 Task: Edit Off Road 1 to Off Road in Adrenaline Trailer
Action: Mouse pressed left at (82, 65)
Screenshot: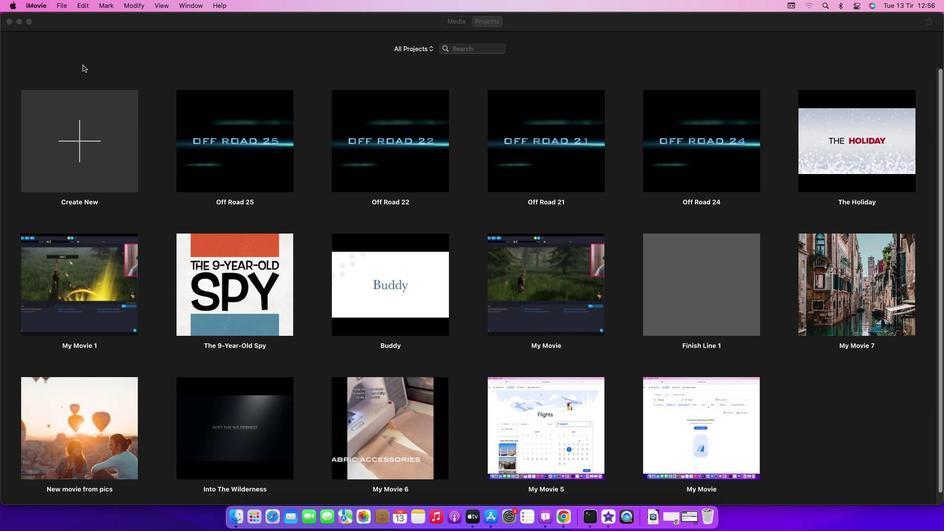 
Action: Mouse moved to (64, 5)
Screenshot: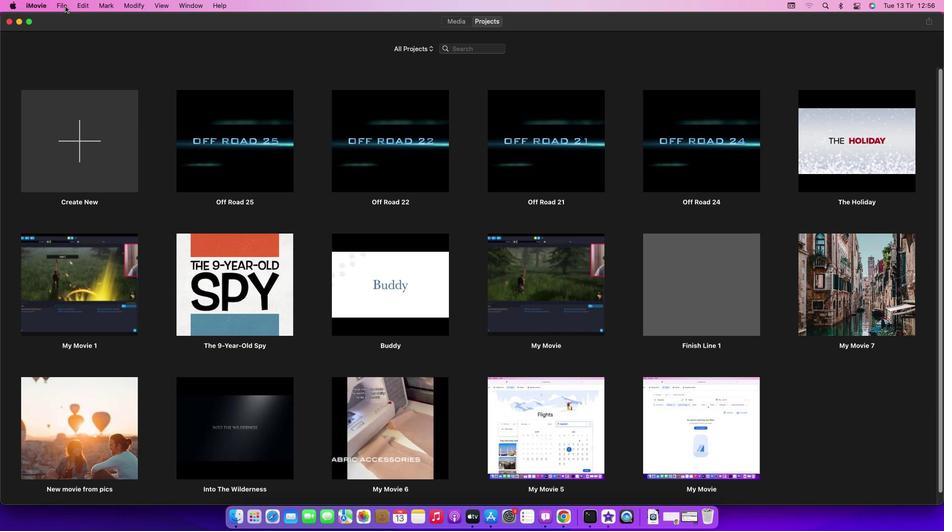 
Action: Mouse pressed left at (64, 5)
Screenshot: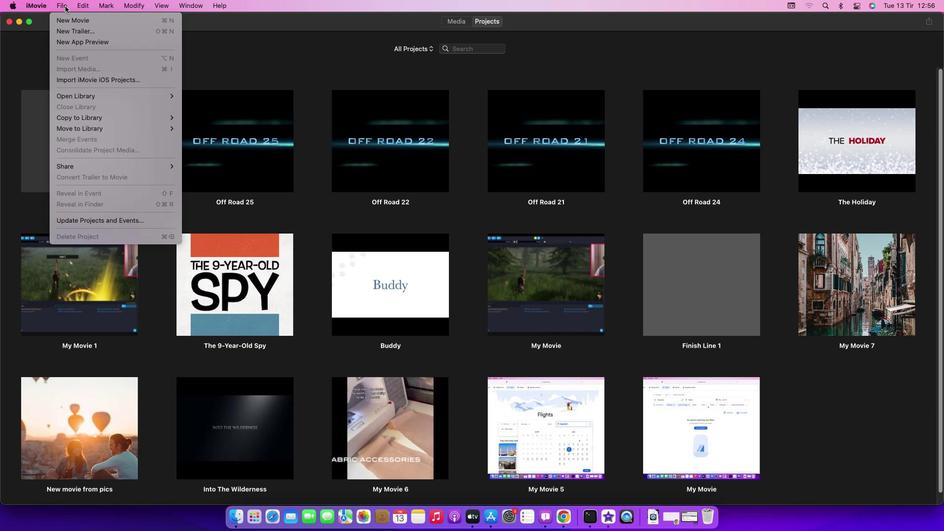 
Action: Mouse moved to (79, 29)
Screenshot: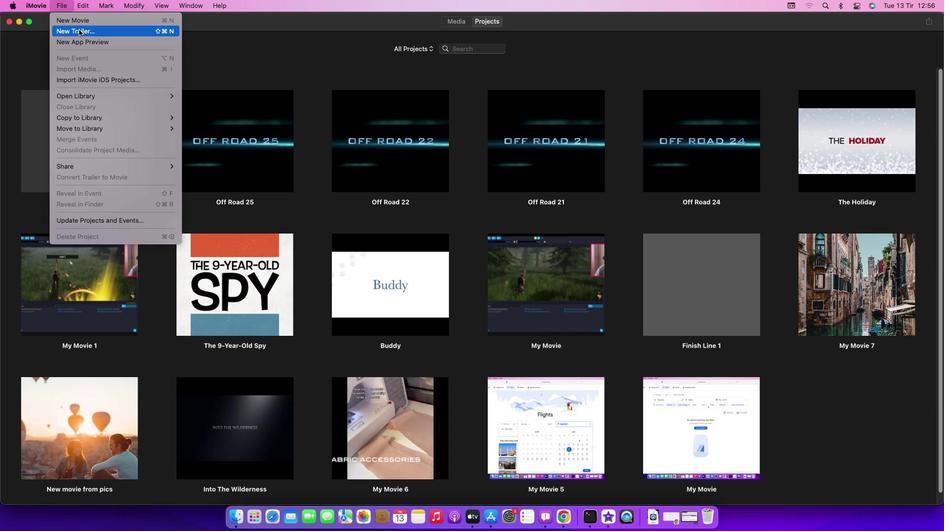 
Action: Mouse pressed left at (79, 29)
Screenshot: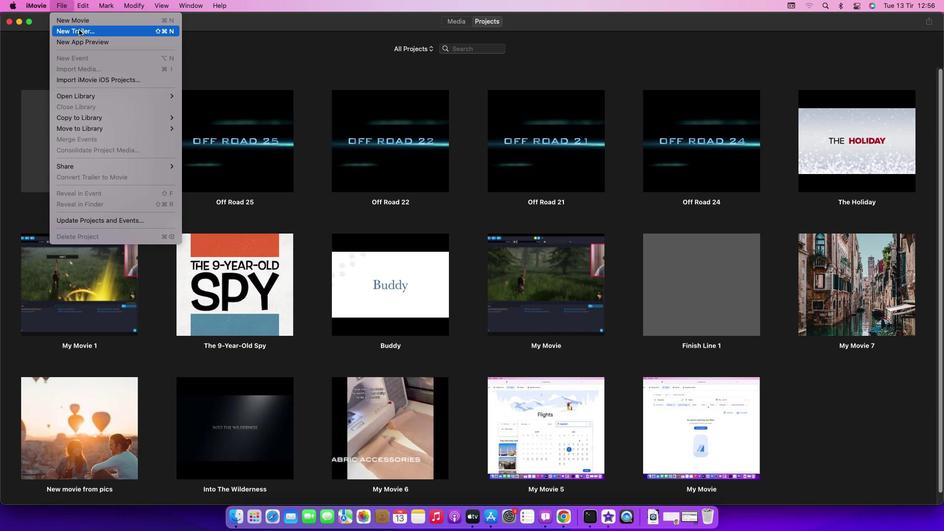 
Action: Mouse moved to (554, 281)
Screenshot: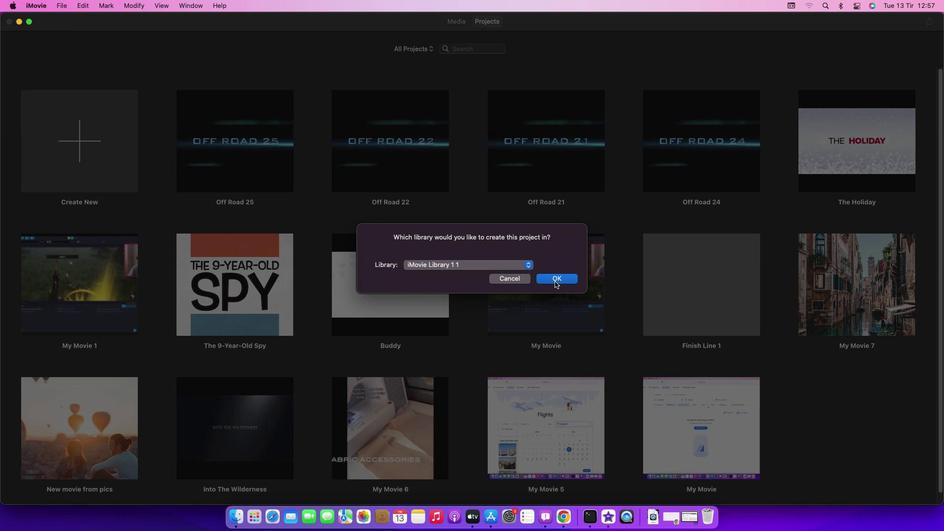 
Action: Mouse pressed left at (554, 281)
Screenshot: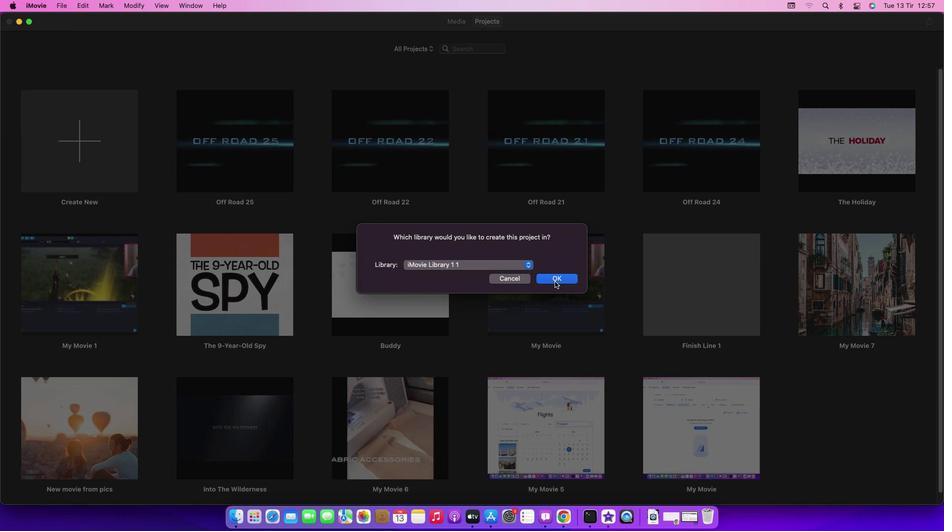 
Action: Mouse moved to (427, 175)
Screenshot: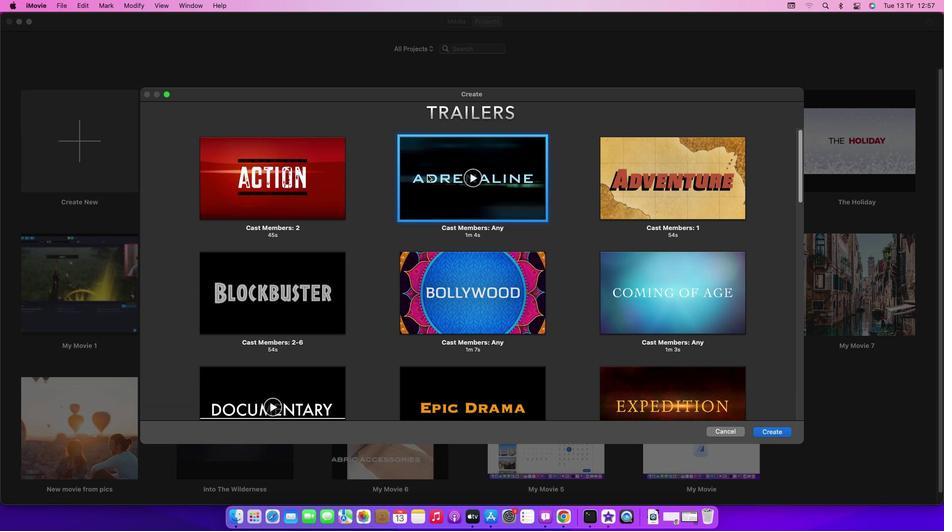 
Action: Mouse pressed left at (427, 175)
Screenshot: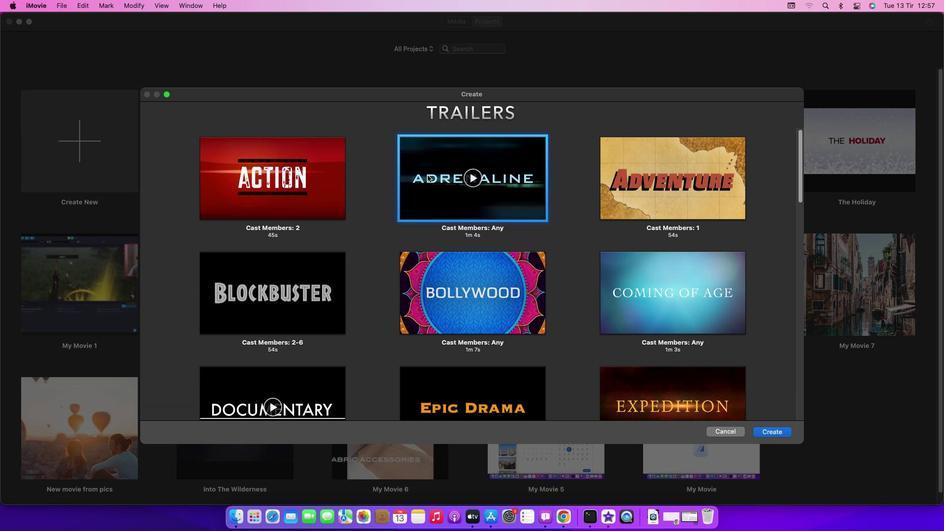 
Action: Mouse moved to (773, 431)
Screenshot: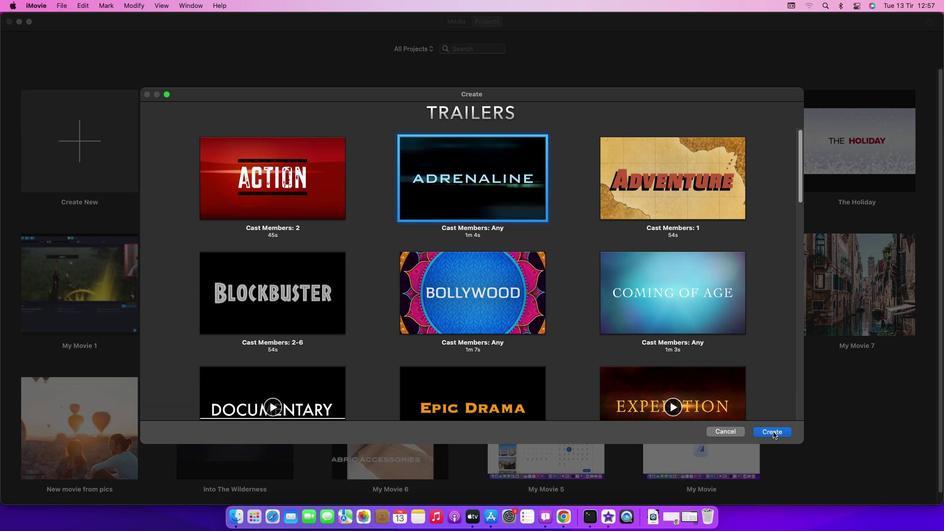 
Action: Mouse pressed left at (773, 431)
Screenshot: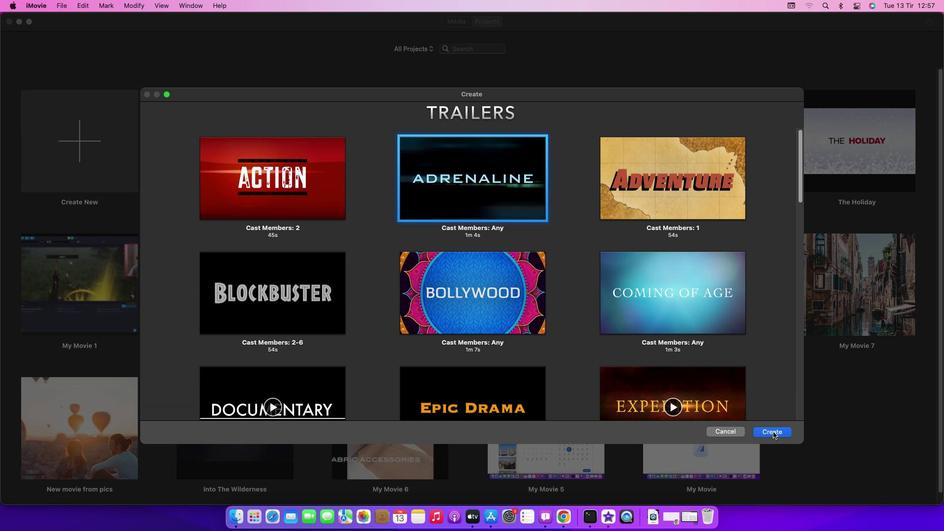 
Action: Mouse moved to (457, 293)
Screenshot: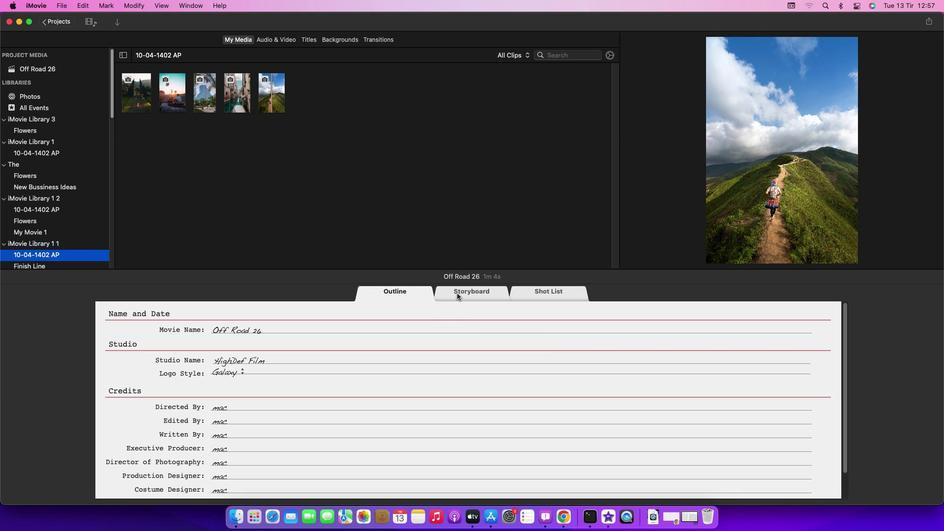 
Action: Mouse pressed left at (457, 293)
Screenshot: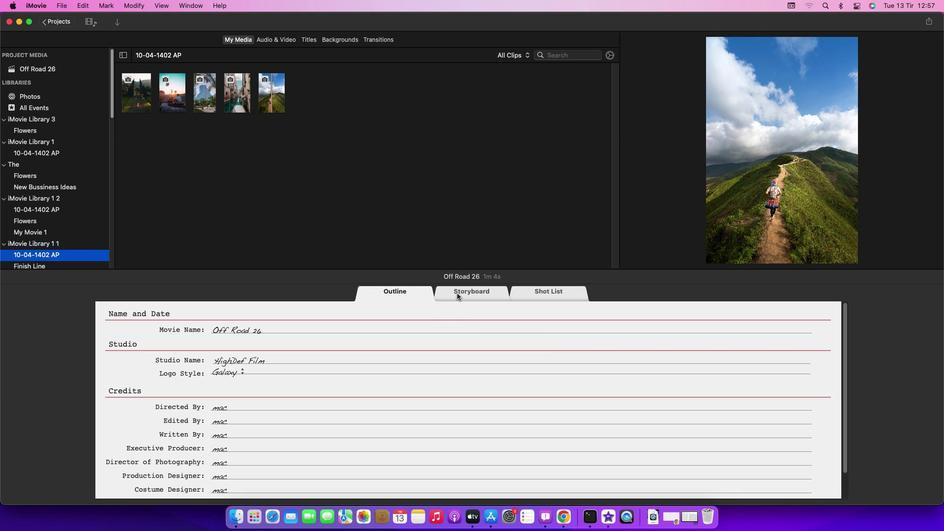 
Action: Mouse pressed left at (457, 293)
Screenshot: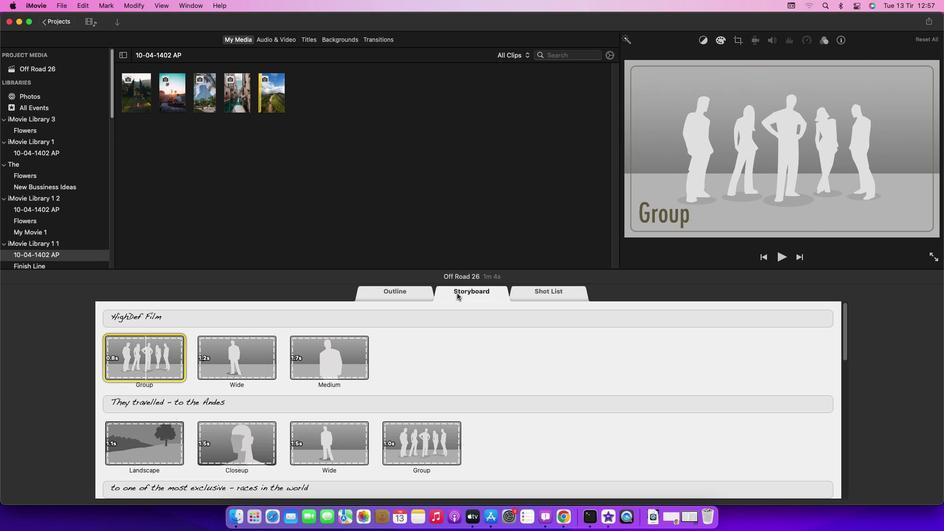 
Action: Mouse moved to (362, 457)
Screenshot: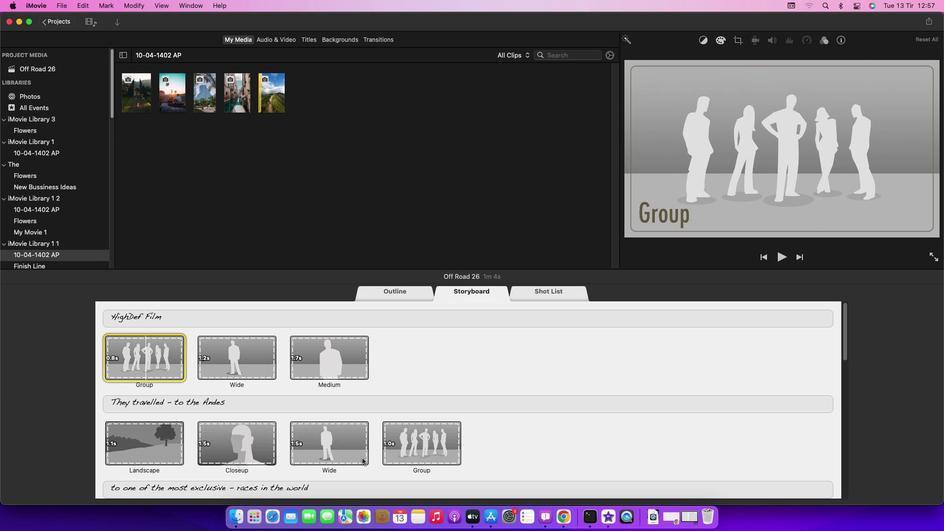 
Action: Mouse scrolled (362, 457) with delta (0, 0)
Screenshot: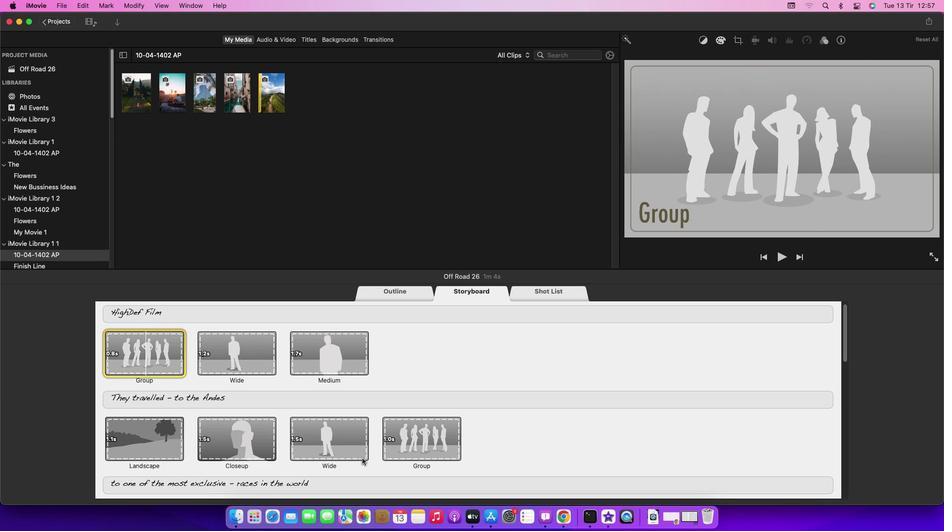 
Action: Mouse scrolled (362, 457) with delta (0, 0)
Screenshot: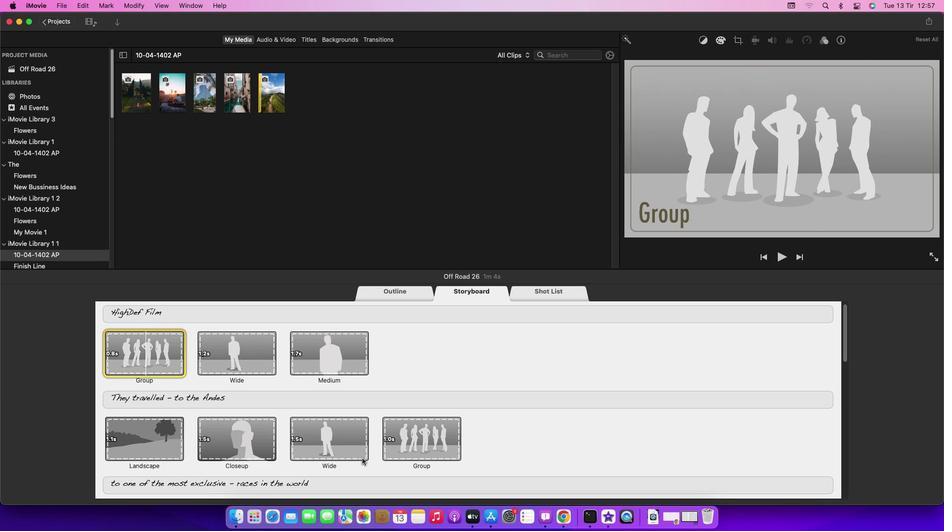 
Action: Mouse scrolled (362, 457) with delta (0, -1)
Screenshot: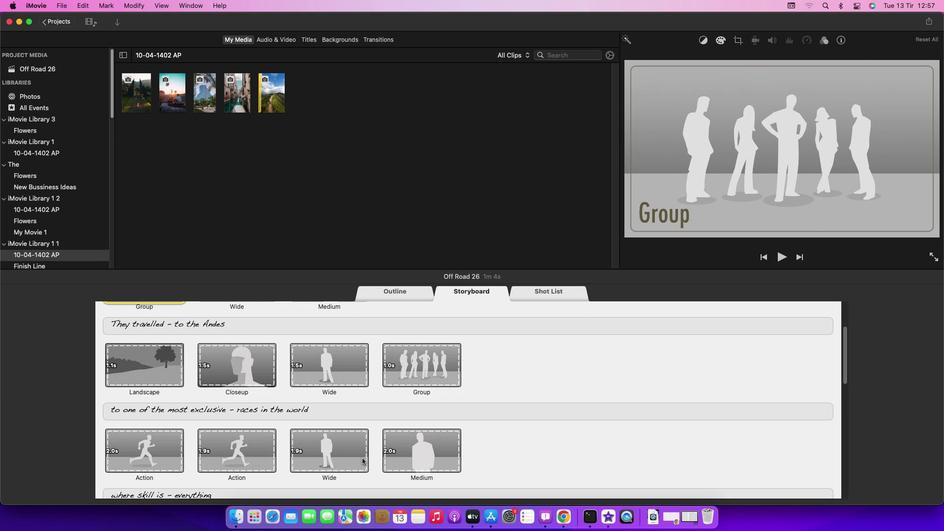 
Action: Mouse scrolled (362, 457) with delta (0, -2)
Screenshot: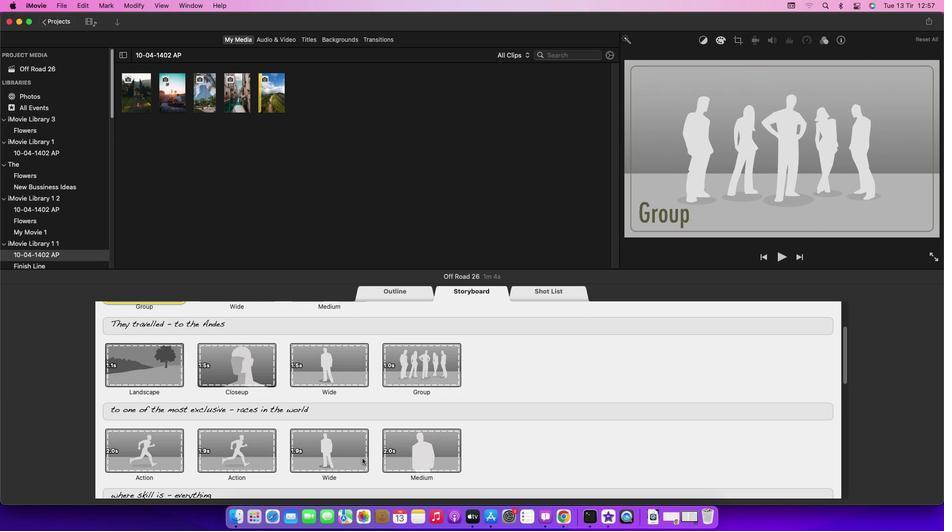 
Action: Mouse scrolled (362, 457) with delta (0, -2)
Screenshot: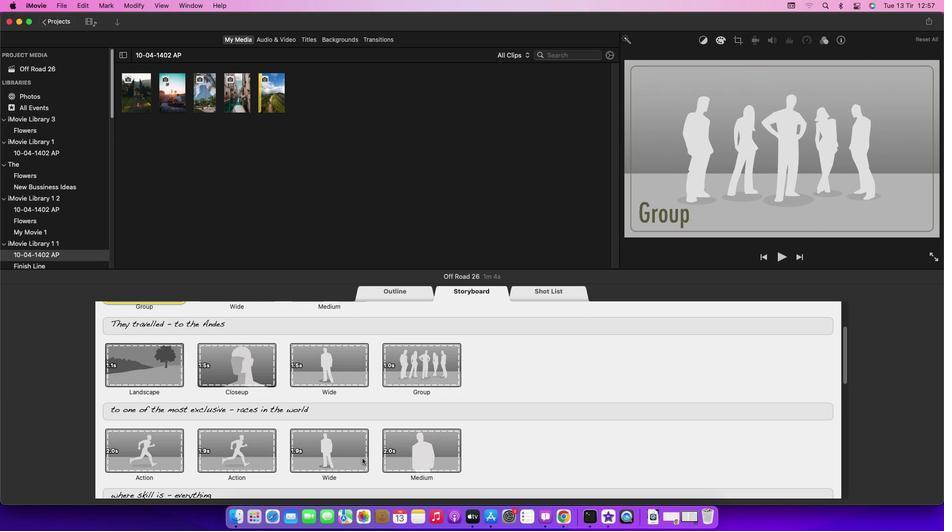 
Action: Mouse scrolled (362, 457) with delta (0, -2)
Screenshot: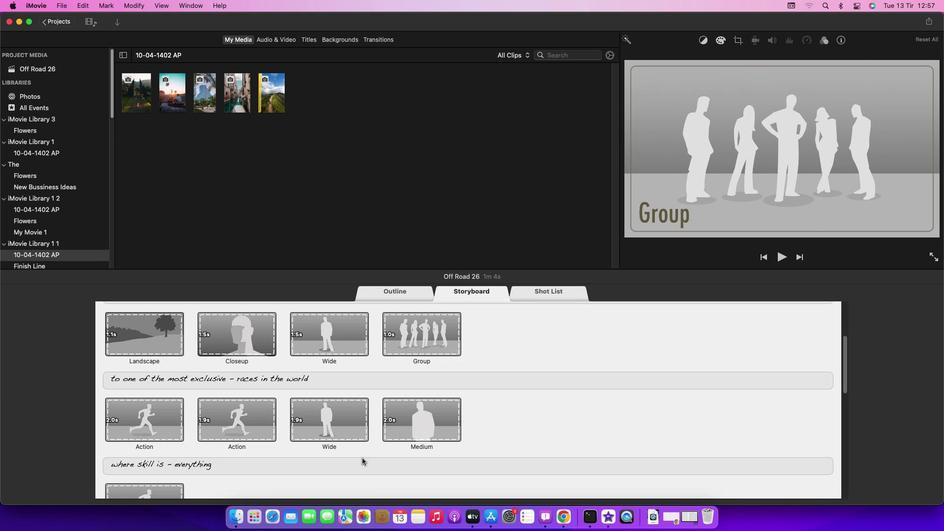
Action: Mouse scrolled (362, 457) with delta (0, 0)
Screenshot: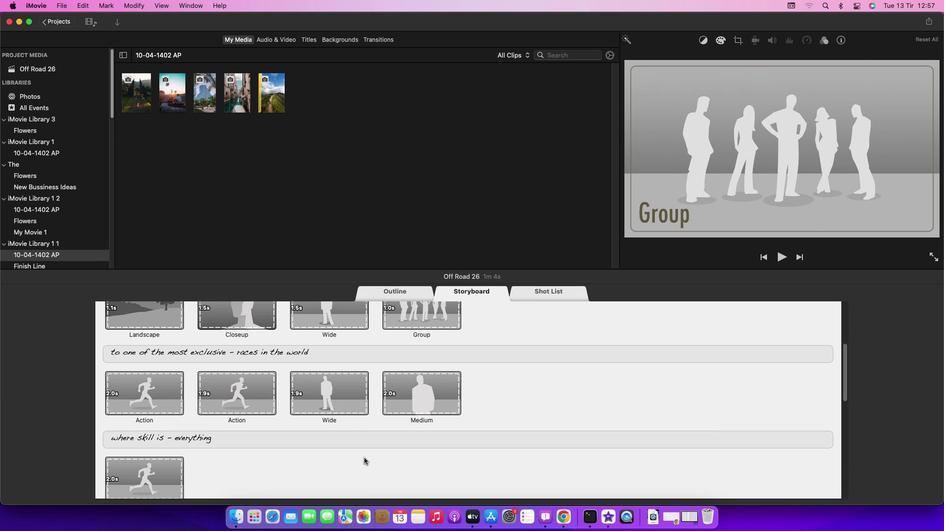 
Action: Mouse moved to (362, 457)
Screenshot: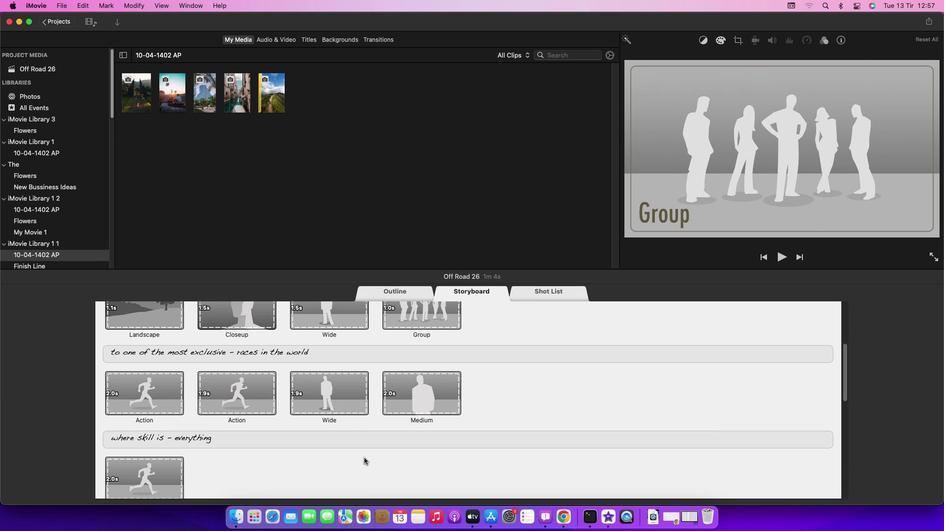 
Action: Mouse scrolled (362, 457) with delta (0, 0)
Screenshot: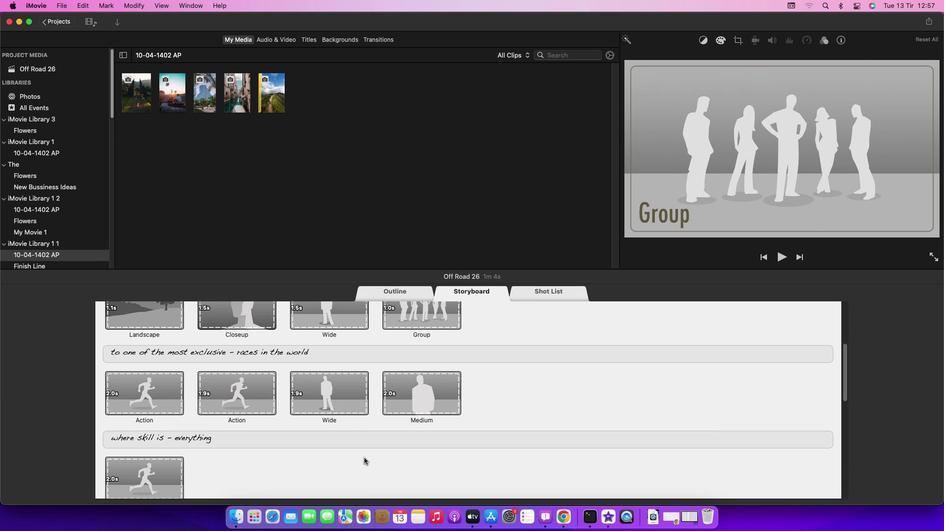 
Action: Mouse moved to (363, 457)
Screenshot: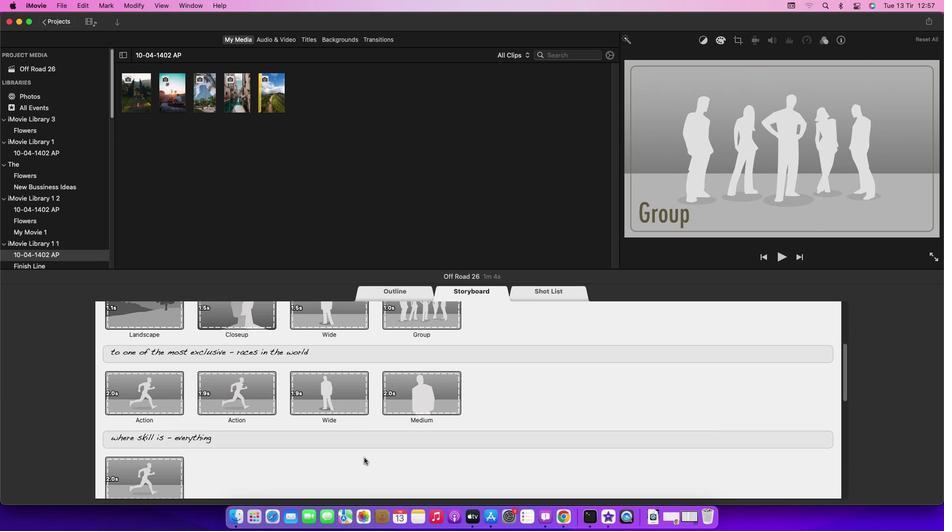 
Action: Mouse scrolled (363, 457) with delta (0, -1)
Screenshot: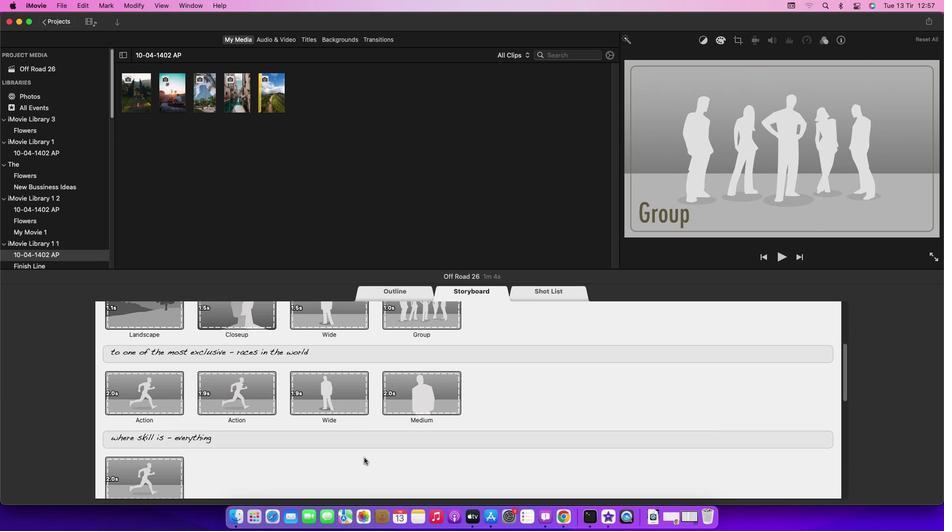 
Action: Mouse moved to (363, 457)
Screenshot: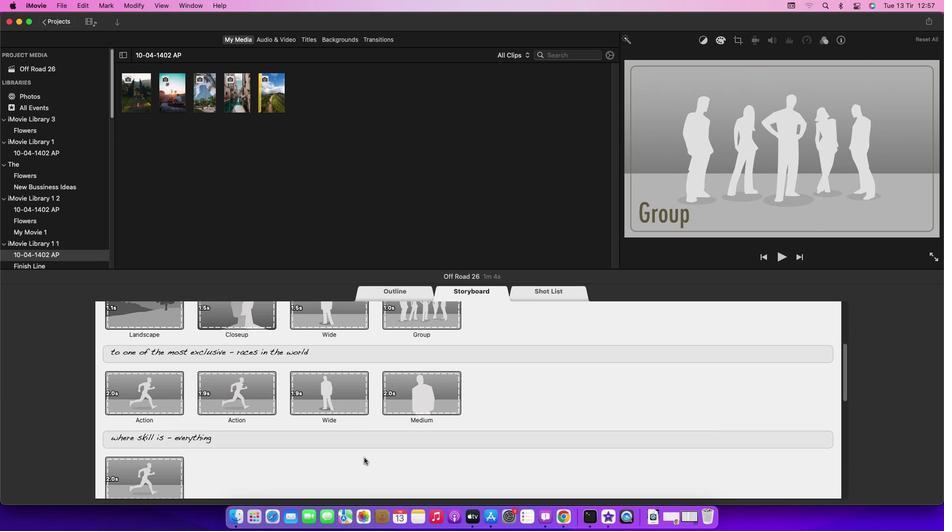 
Action: Mouse scrolled (363, 457) with delta (0, -2)
Screenshot: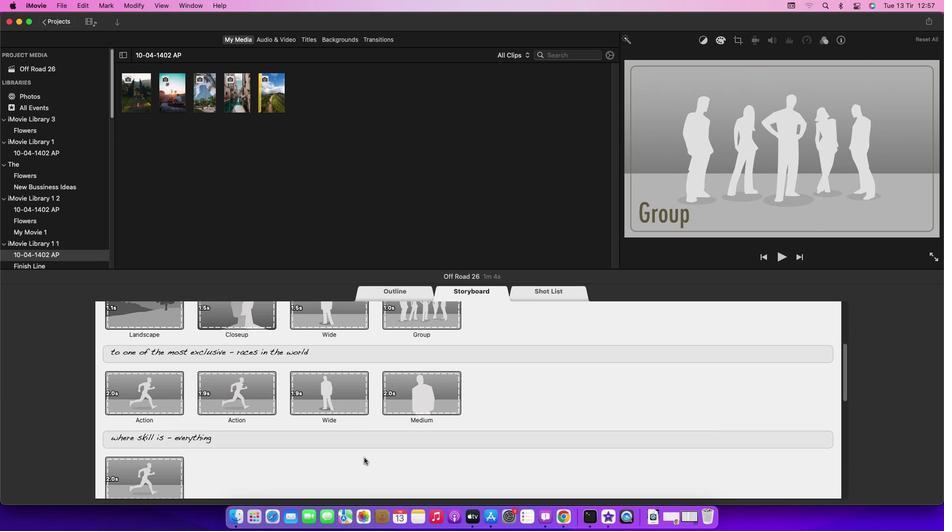 
Action: Mouse moved to (364, 457)
Screenshot: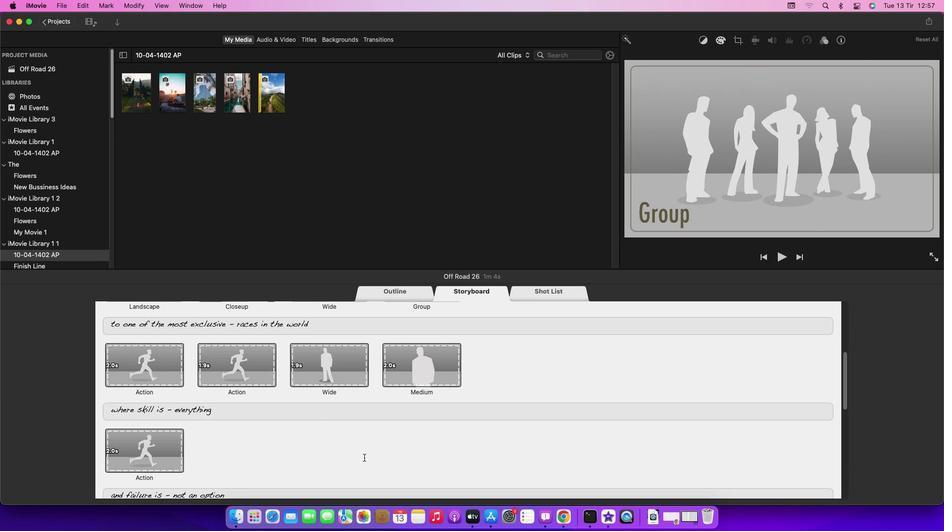 
Action: Mouse scrolled (364, 457) with delta (0, -2)
Screenshot: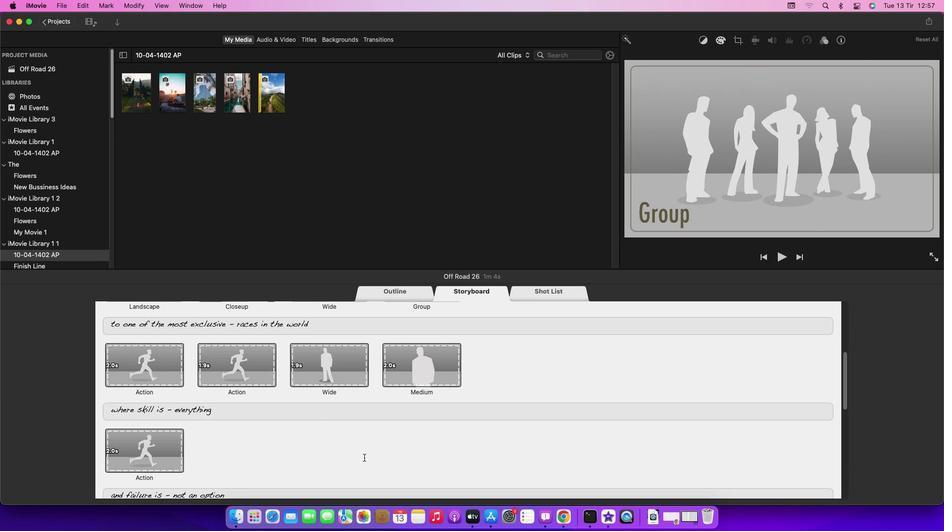 
Action: Mouse scrolled (364, 457) with delta (0, 0)
Screenshot: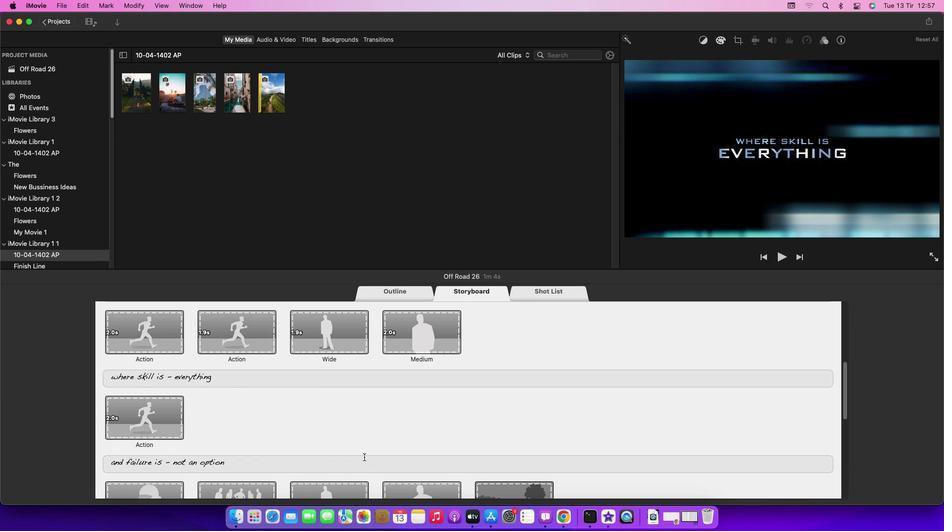 
Action: Mouse scrolled (364, 457) with delta (0, 0)
Screenshot: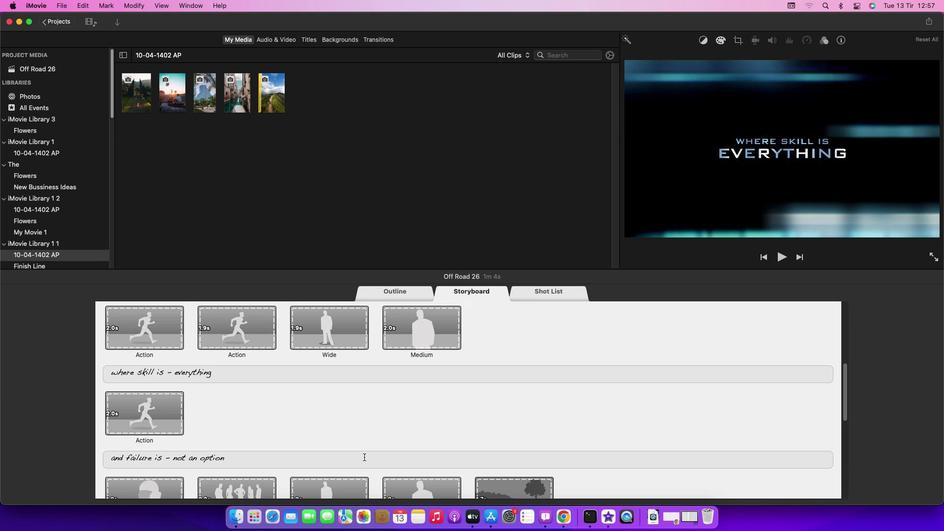 
Action: Mouse moved to (364, 456)
Screenshot: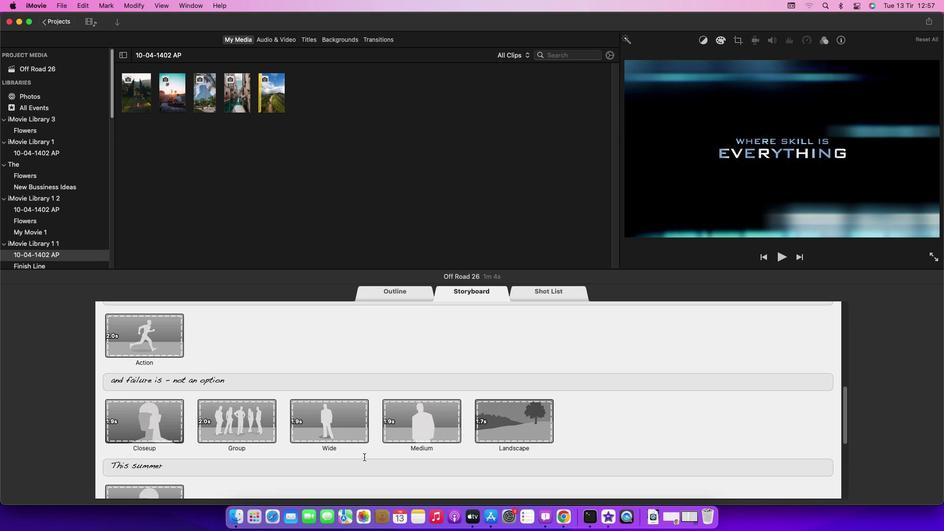
Action: Mouse scrolled (364, 456) with delta (0, -1)
Screenshot: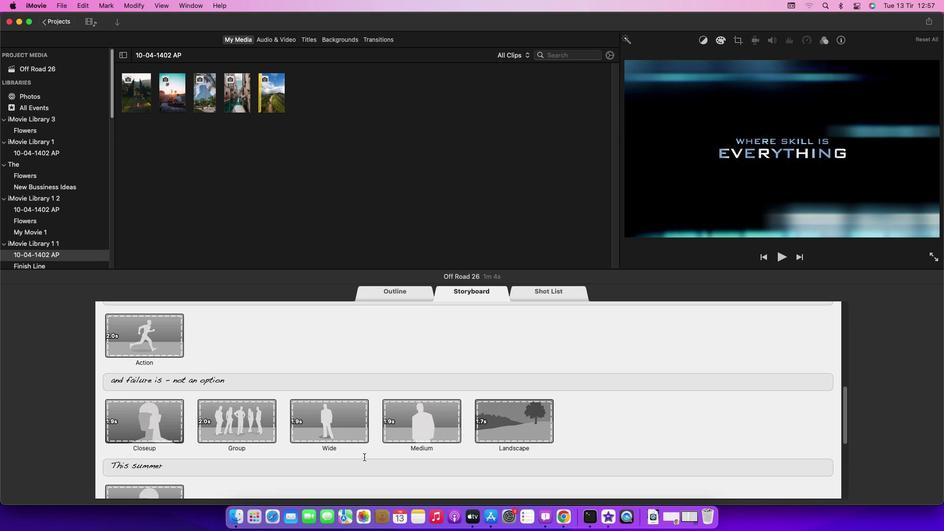 
Action: Mouse scrolled (364, 456) with delta (0, -2)
Screenshot: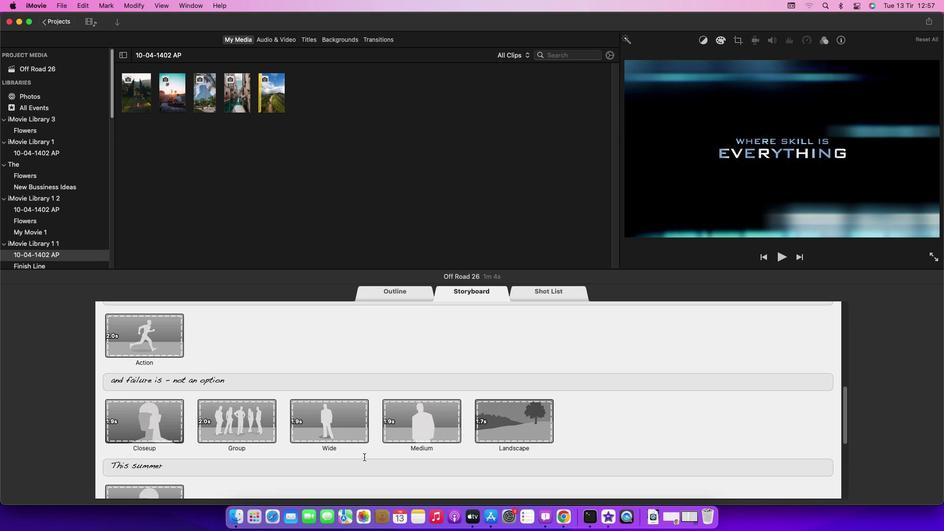 
Action: Mouse scrolled (364, 456) with delta (0, -2)
Screenshot: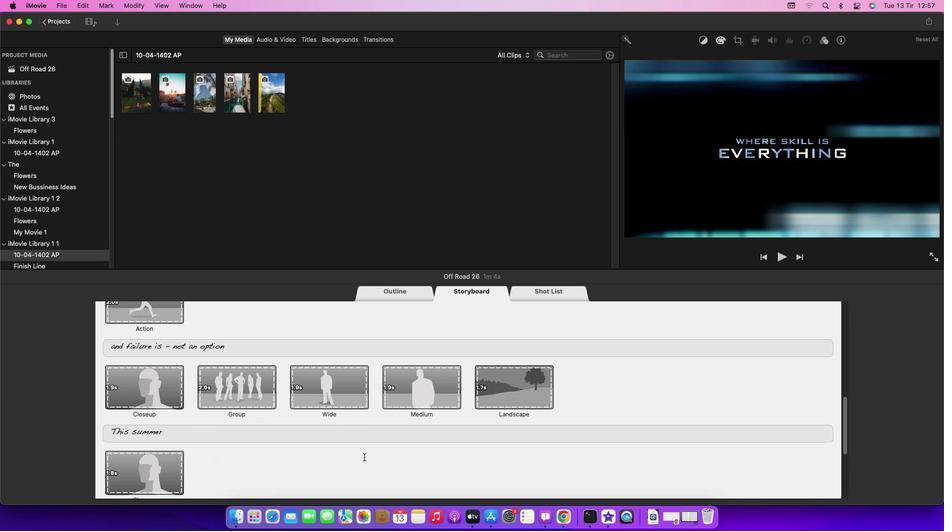 
Action: Mouse scrolled (364, 456) with delta (0, -2)
Screenshot: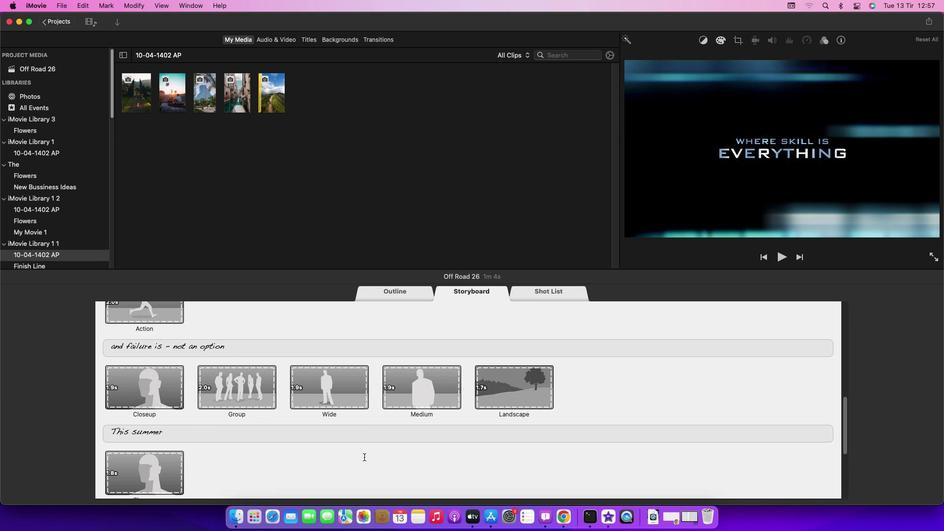 
Action: Mouse scrolled (364, 456) with delta (0, 0)
Screenshot: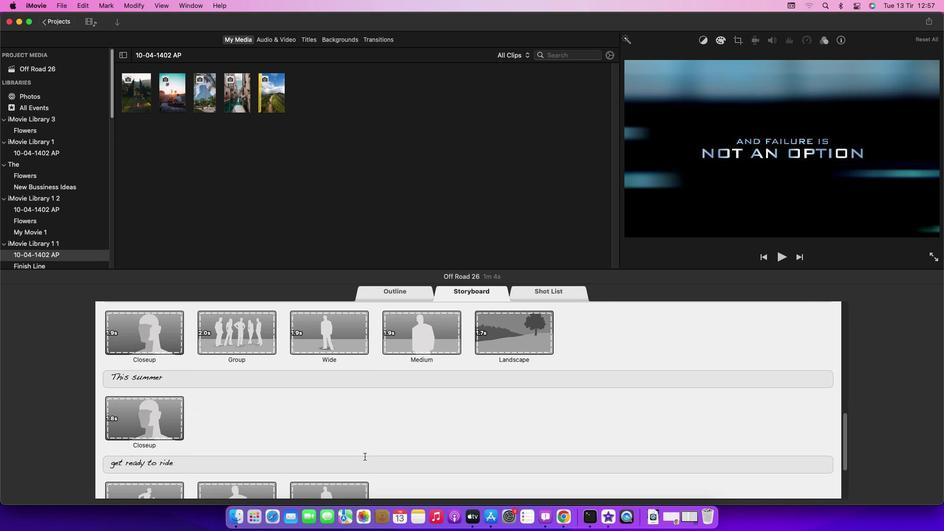 
Action: Mouse scrolled (364, 456) with delta (0, 0)
Screenshot: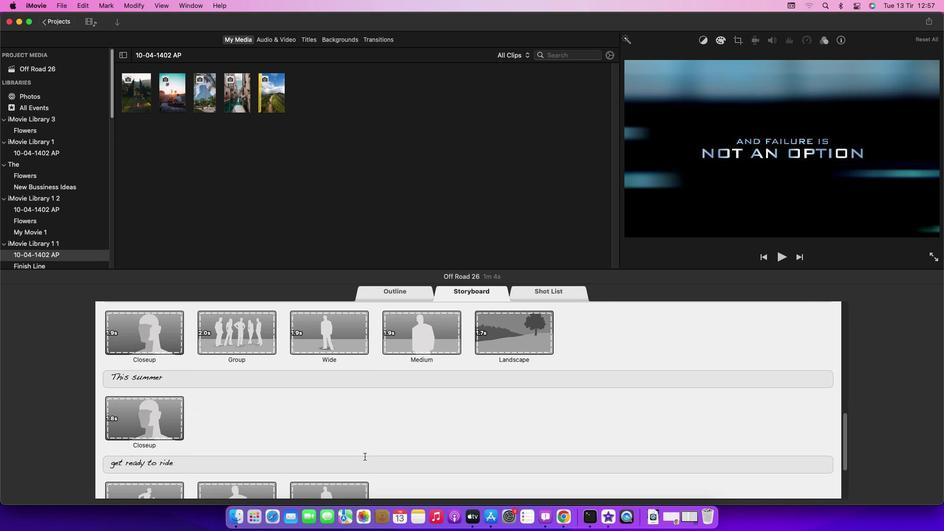 
Action: Mouse scrolled (364, 456) with delta (0, -1)
Screenshot: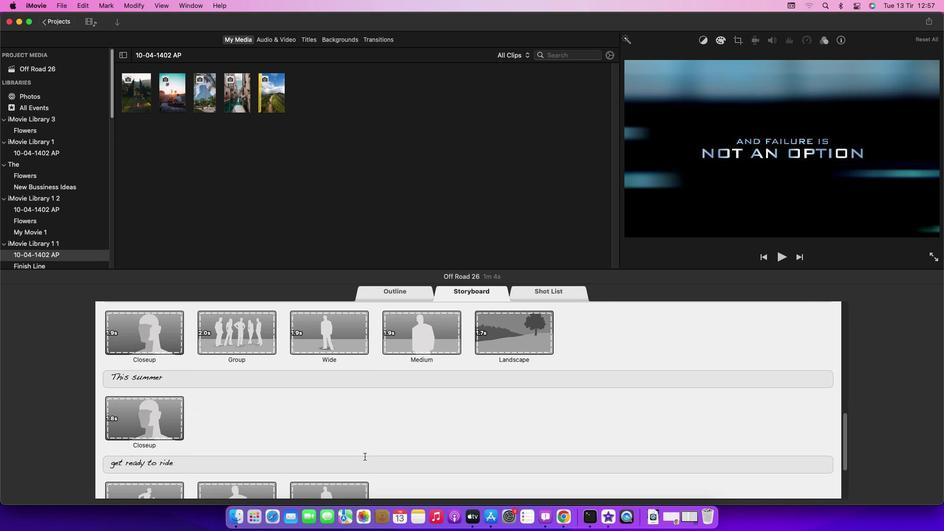 
Action: Mouse scrolled (364, 456) with delta (0, -2)
Screenshot: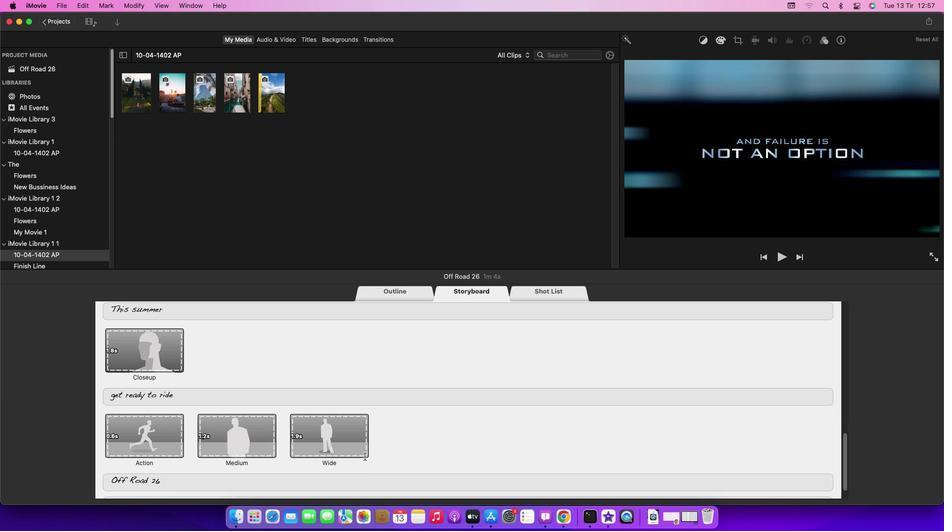 
Action: Mouse moved to (364, 456)
Screenshot: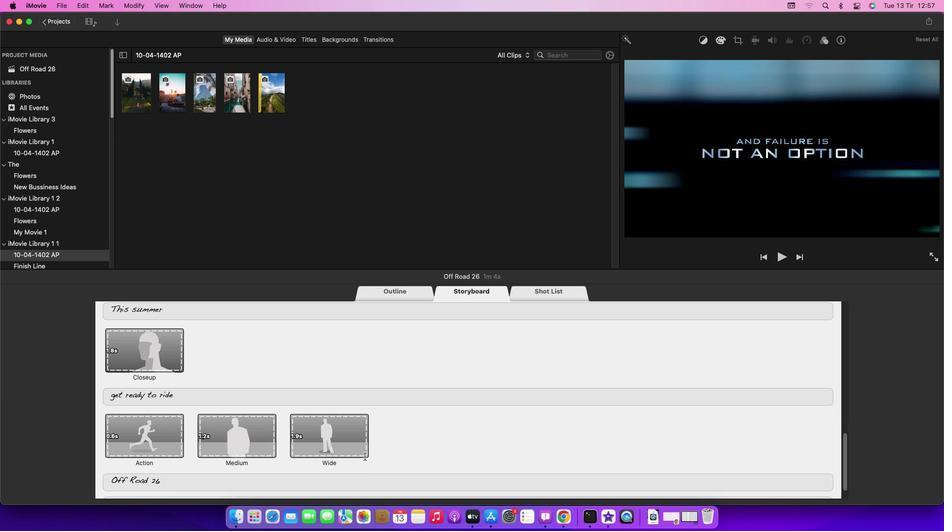 
Action: Mouse scrolled (364, 456) with delta (0, -2)
Screenshot: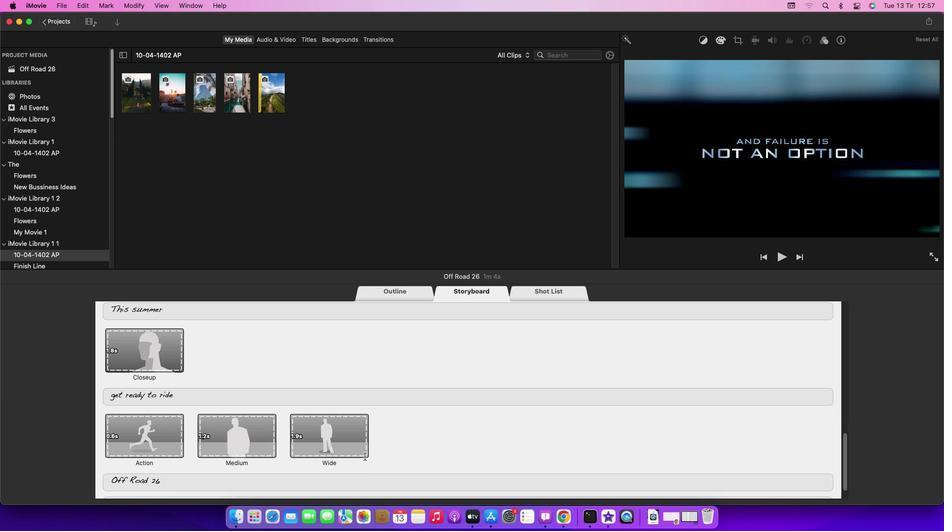 
Action: Mouse scrolled (364, 456) with delta (0, -3)
Screenshot: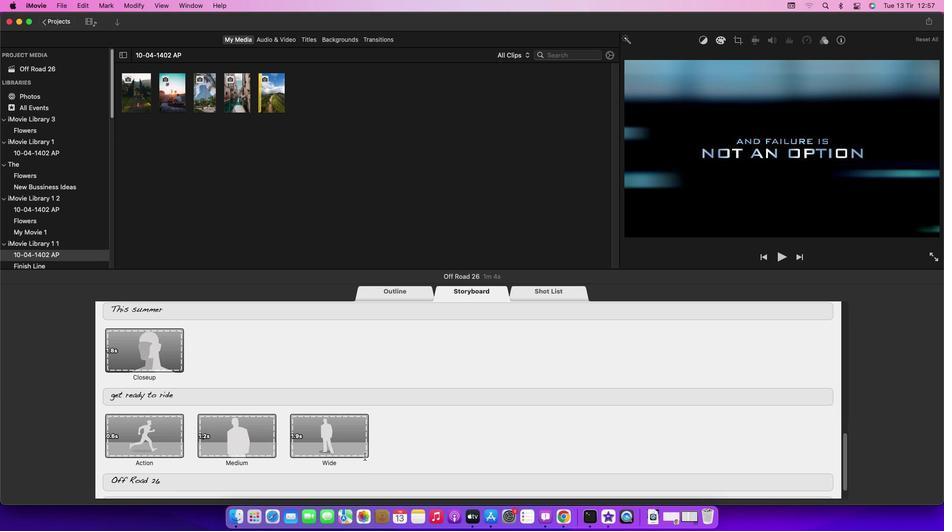 
Action: Mouse scrolled (364, 456) with delta (0, 0)
Screenshot: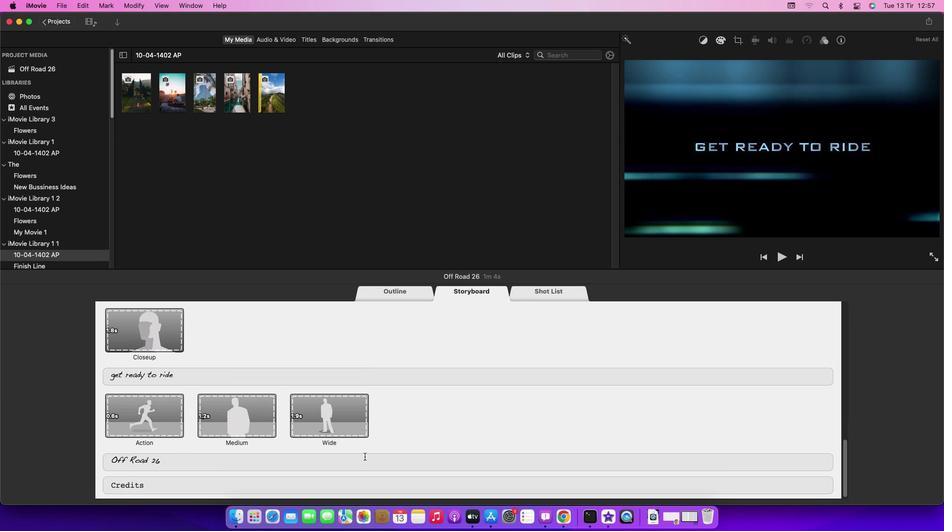 
Action: Mouse scrolled (364, 456) with delta (0, 0)
Screenshot: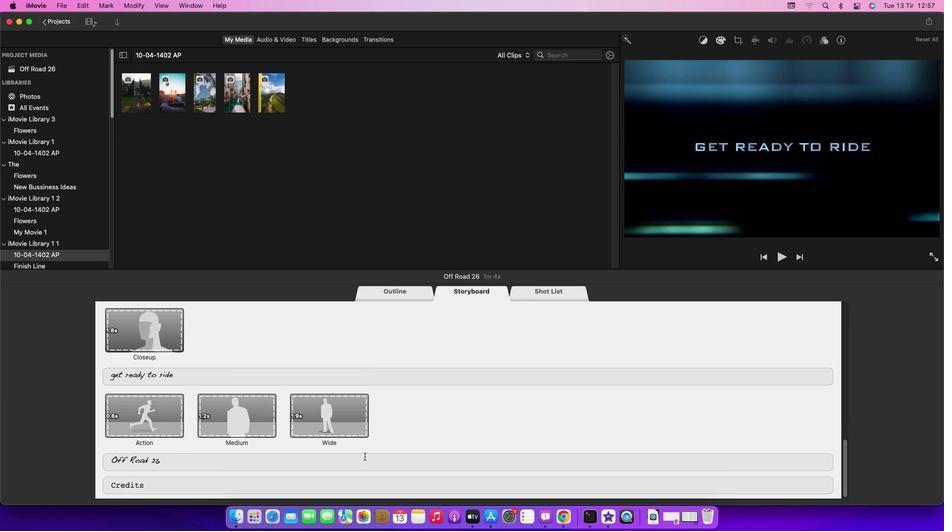 
Action: Mouse scrolled (364, 456) with delta (0, -1)
Screenshot: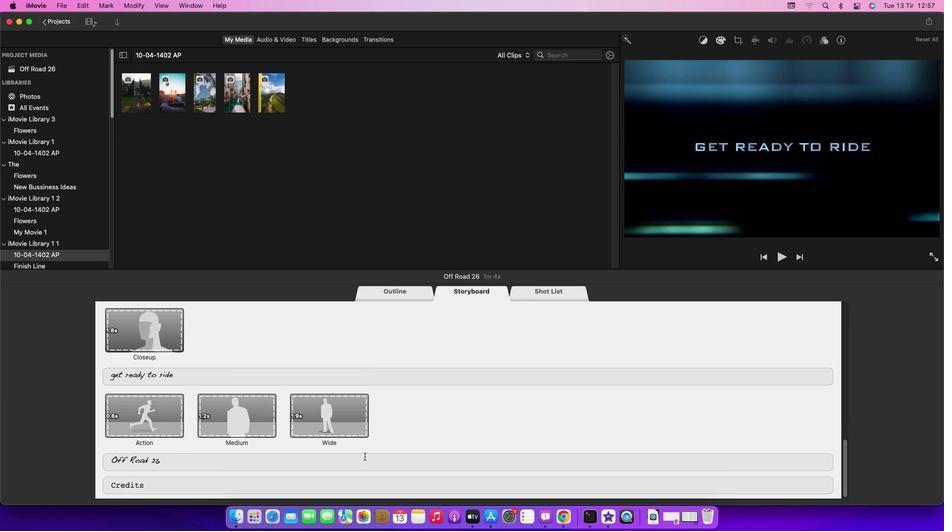
Action: Mouse scrolled (364, 456) with delta (0, -2)
Screenshot: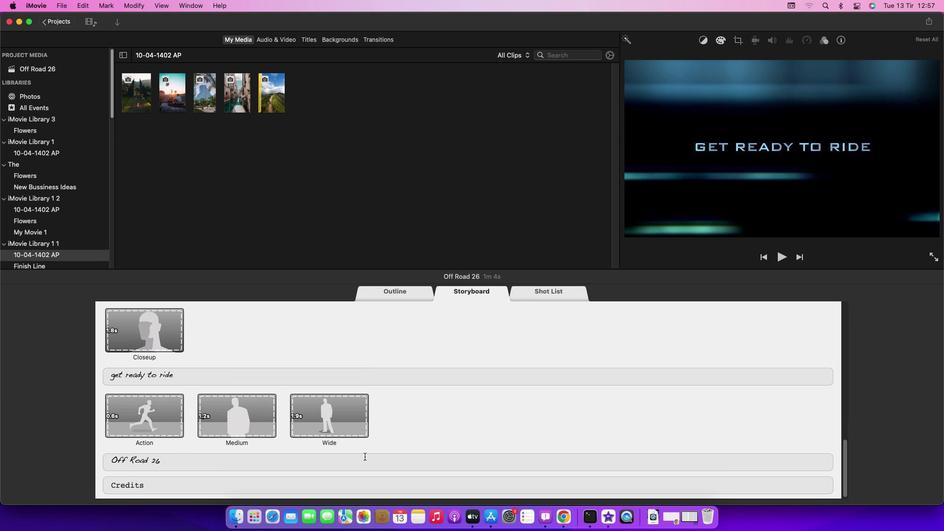 
Action: Mouse scrolled (364, 456) with delta (0, -2)
Screenshot: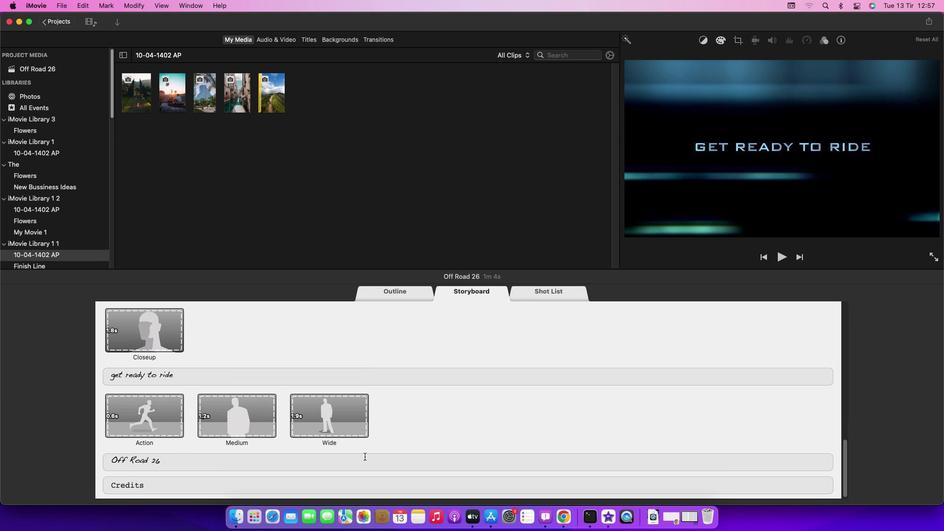 
Action: Mouse scrolled (364, 456) with delta (0, -3)
Screenshot: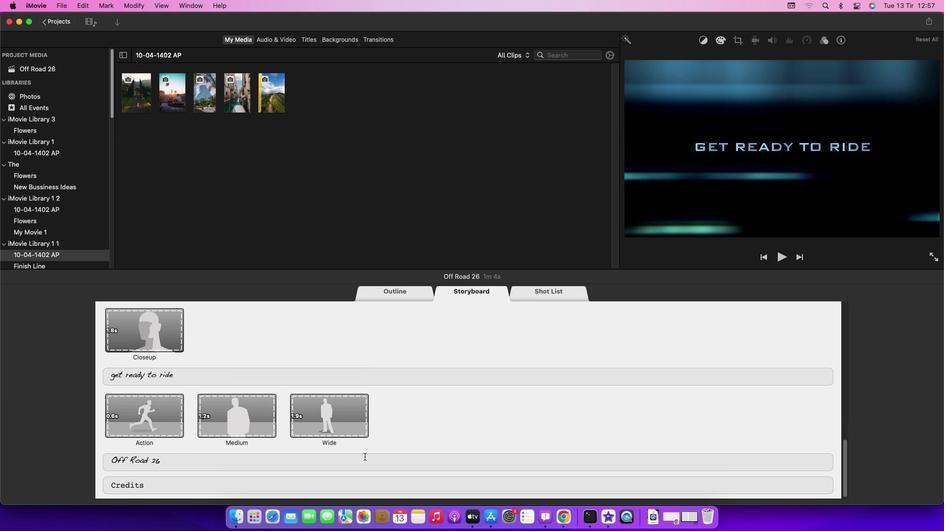 
Action: Mouse moved to (232, 465)
Screenshot: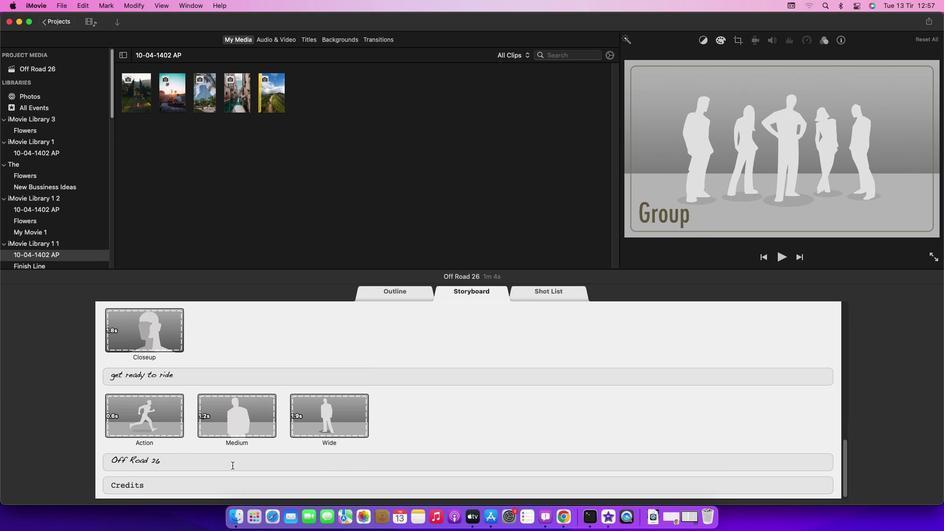 
Action: Mouse pressed left at (232, 465)
Screenshot: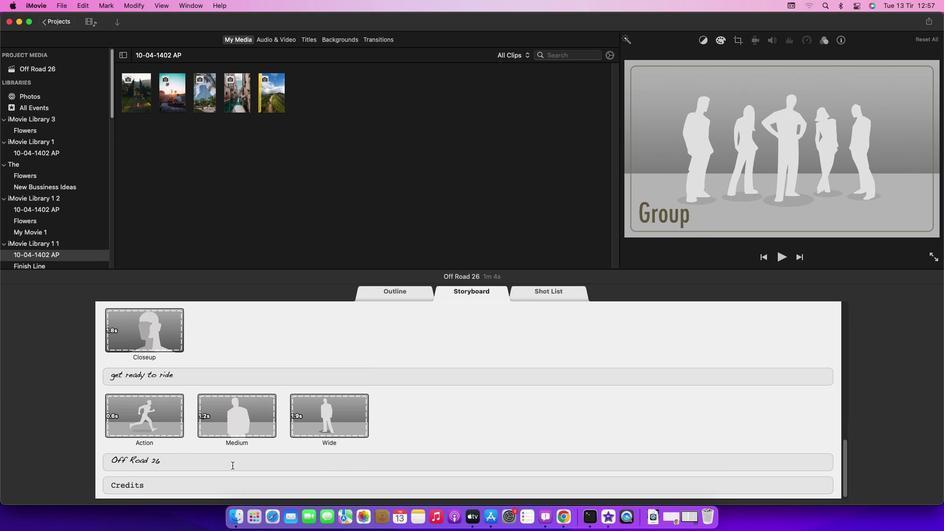 
Action: Mouse moved to (246, 461)
Screenshot: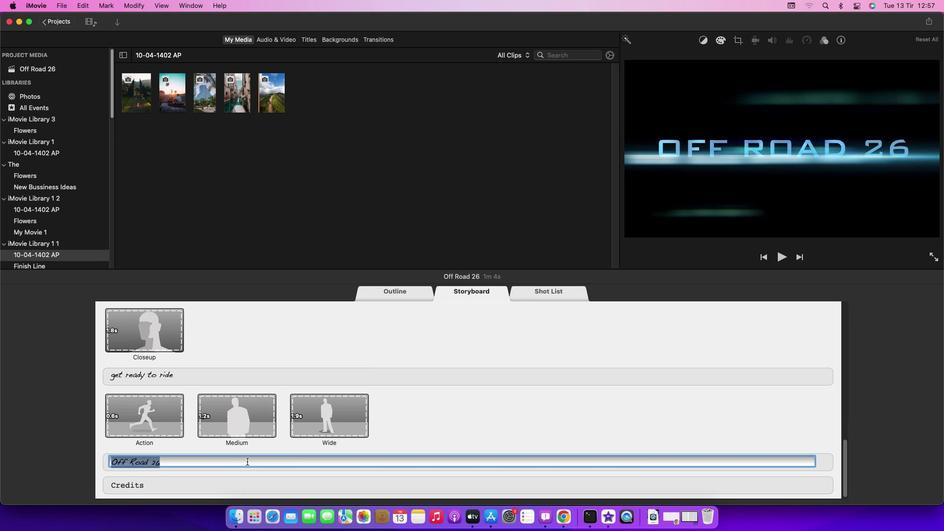 
Action: Key pressed Key.backspaceKey.caps_lock'o'Key.caps_lockKey.backspace'O'Key.caps_lock'f''f'Key.spaceKey.caps_lock'R'Key.caps_lock'o''a''d'Key.enter
Screenshot: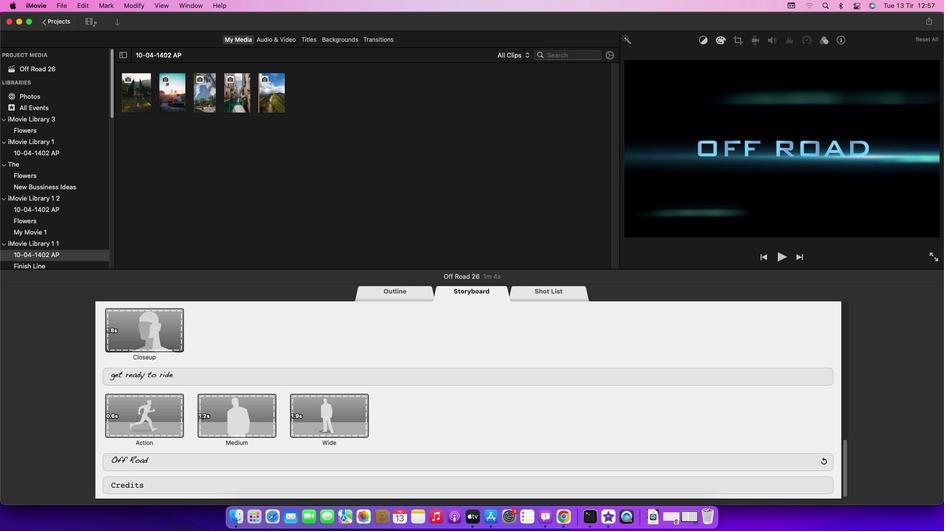 
Action: Mouse moved to (334, 272)
Screenshot: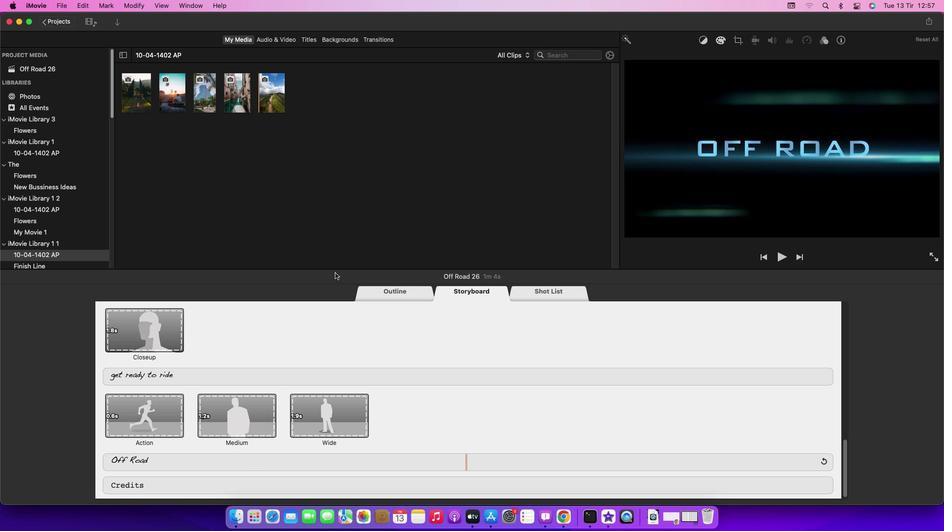 
